 Task: Add a logo for franchise management.
Action: Mouse moved to (1030, 58)
Screenshot: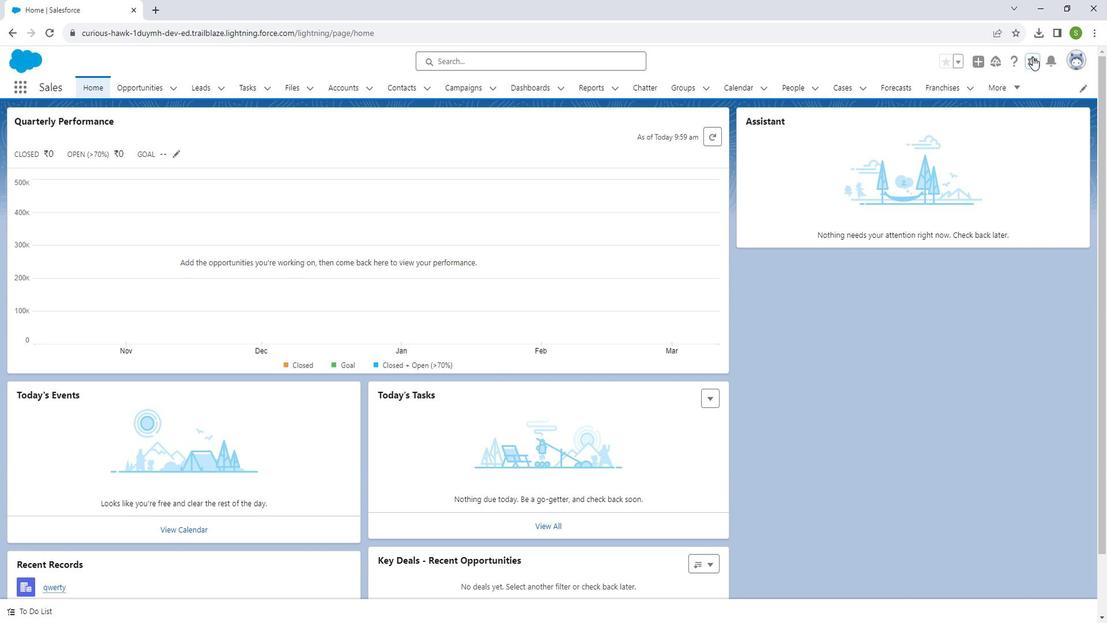
Action: Mouse pressed left at (1030, 58)
Screenshot: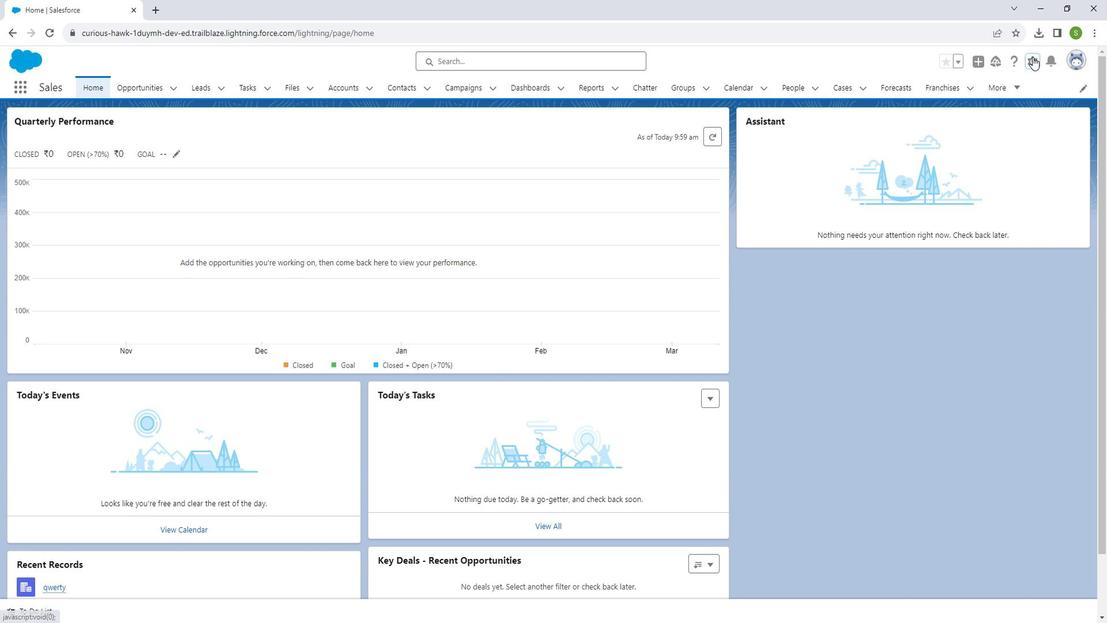 
Action: Mouse moved to (995, 98)
Screenshot: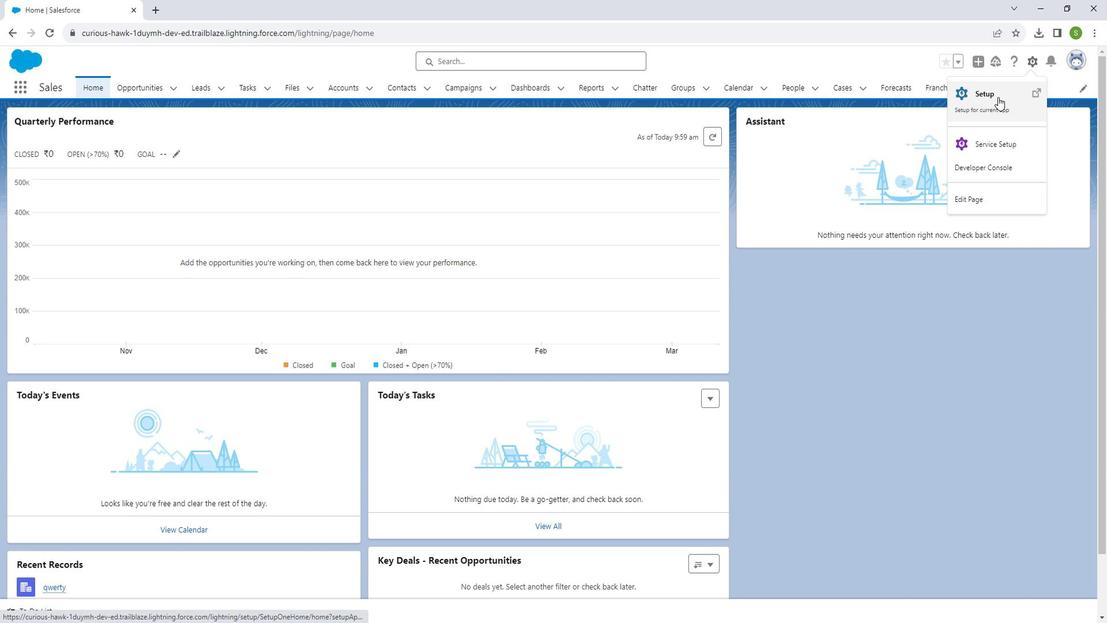 
Action: Mouse pressed left at (995, 98)
Screenshot: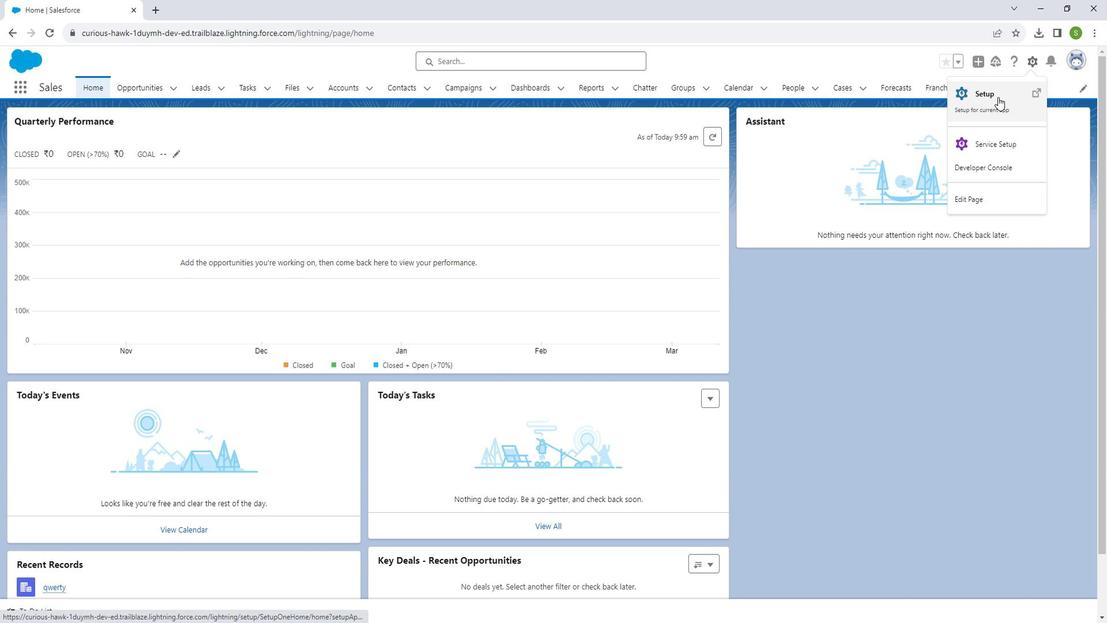 
Action: Mouse moved to (59, 128)
Screenshot: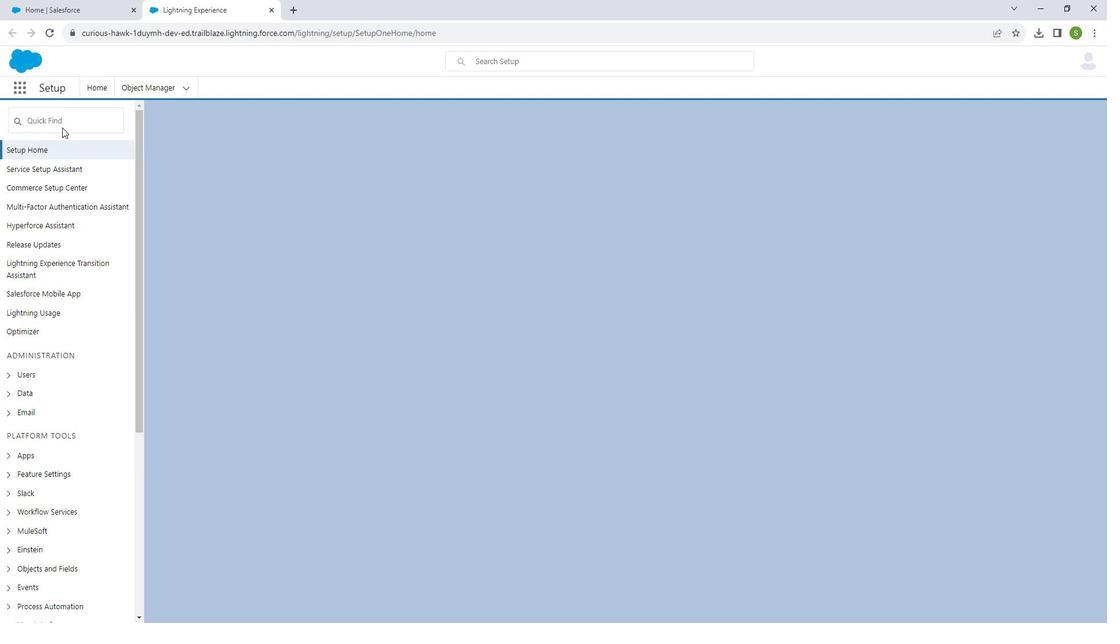 
Action: Mouse pressed left at (59, 128)
Screenshot: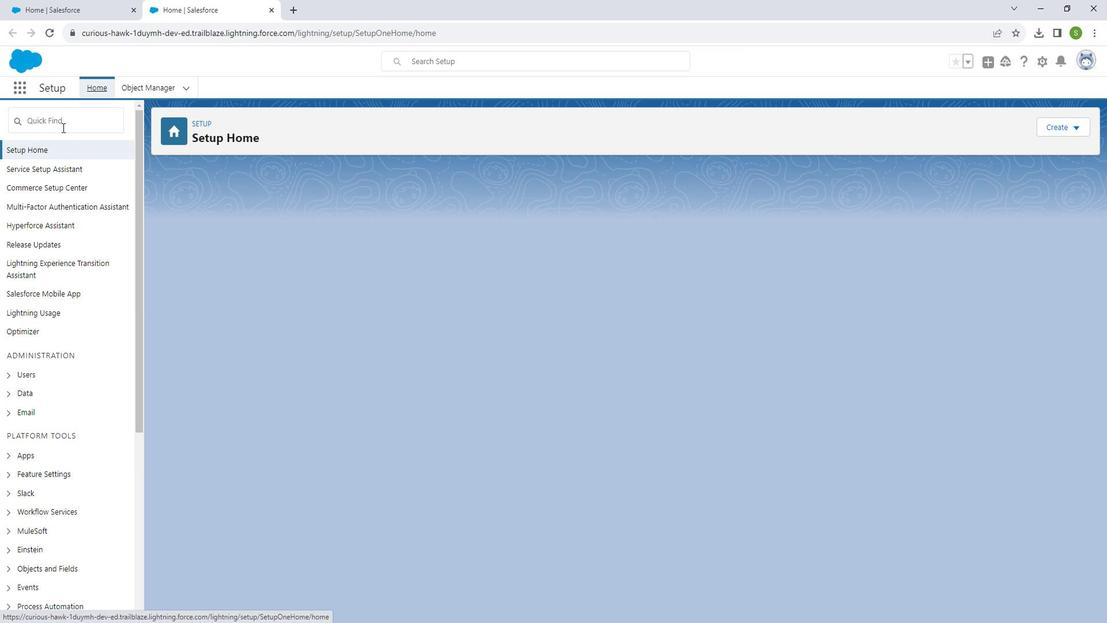 
Action: Mouse moved to (59, 128)
Screenshot: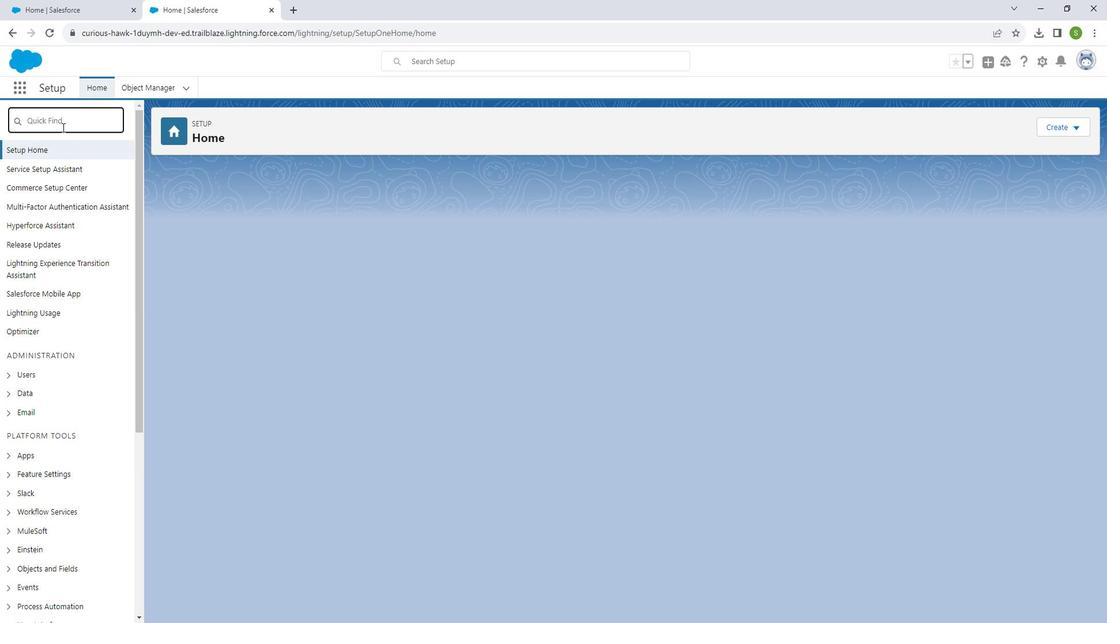 
Action: Key pressed app<Key.space>manaf<Key.backspace>ger
Screenshot: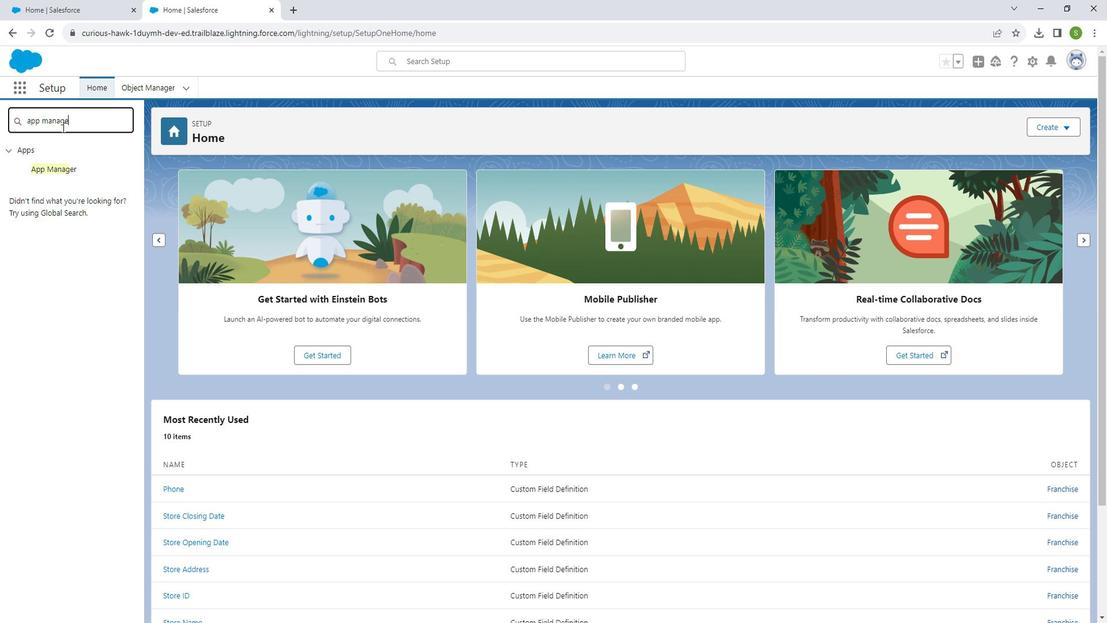 
Action: Mouse moved to (42, 165)
Screenshot: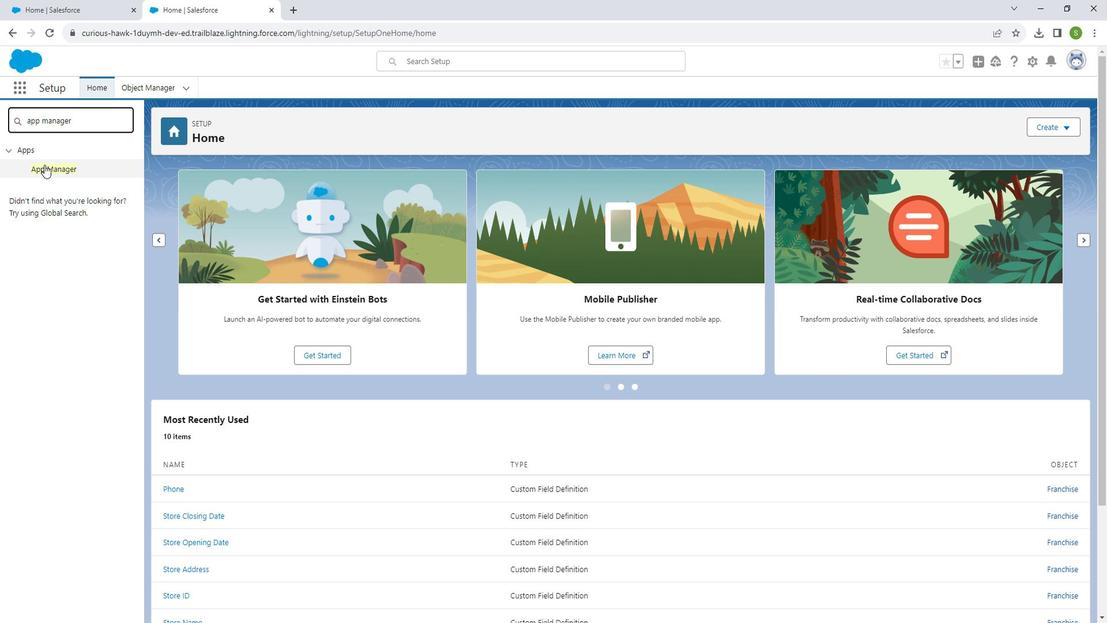 
Action: Mouse pressed left at (42, 165)
Screenshot: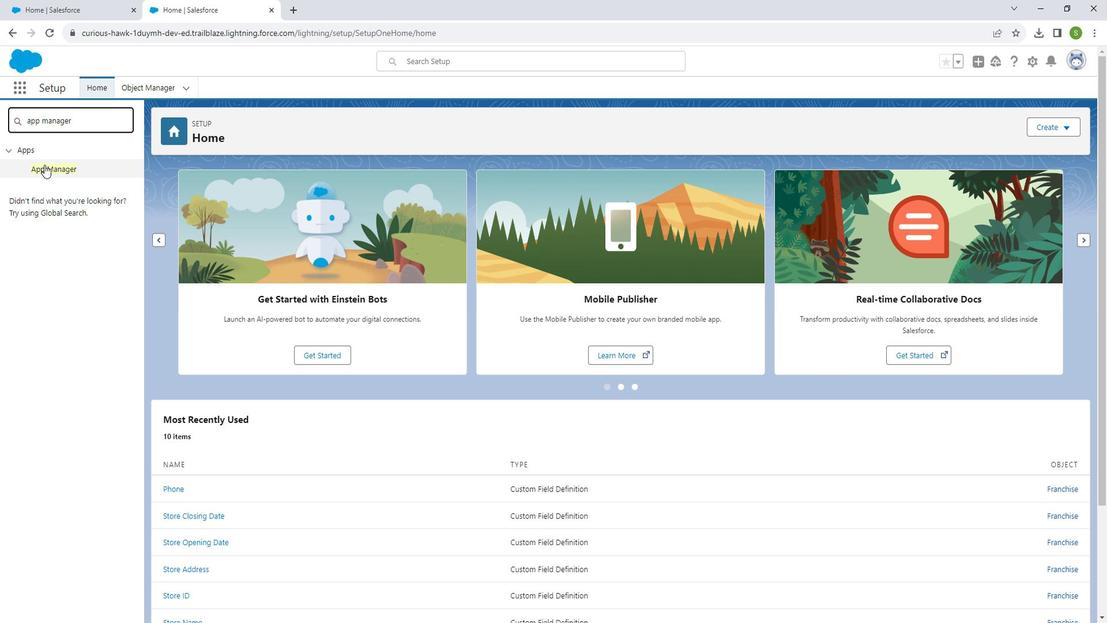 
Action: Mouse moved to (1067, 470)
Screenshot: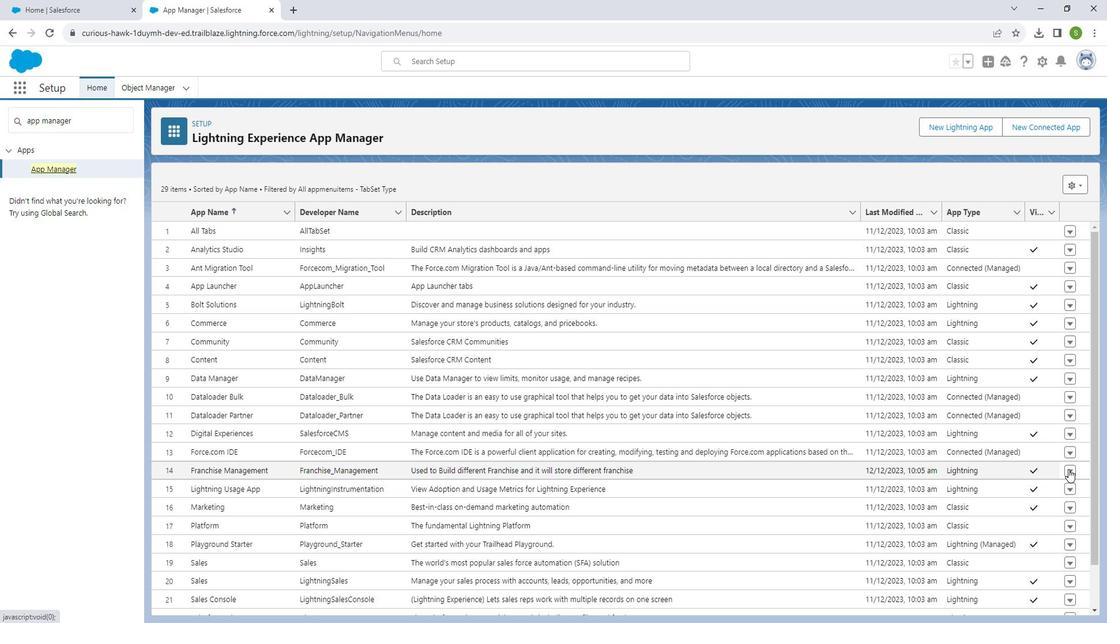 
Action: Mouse pressed left at (1067, 470)
Screenshot: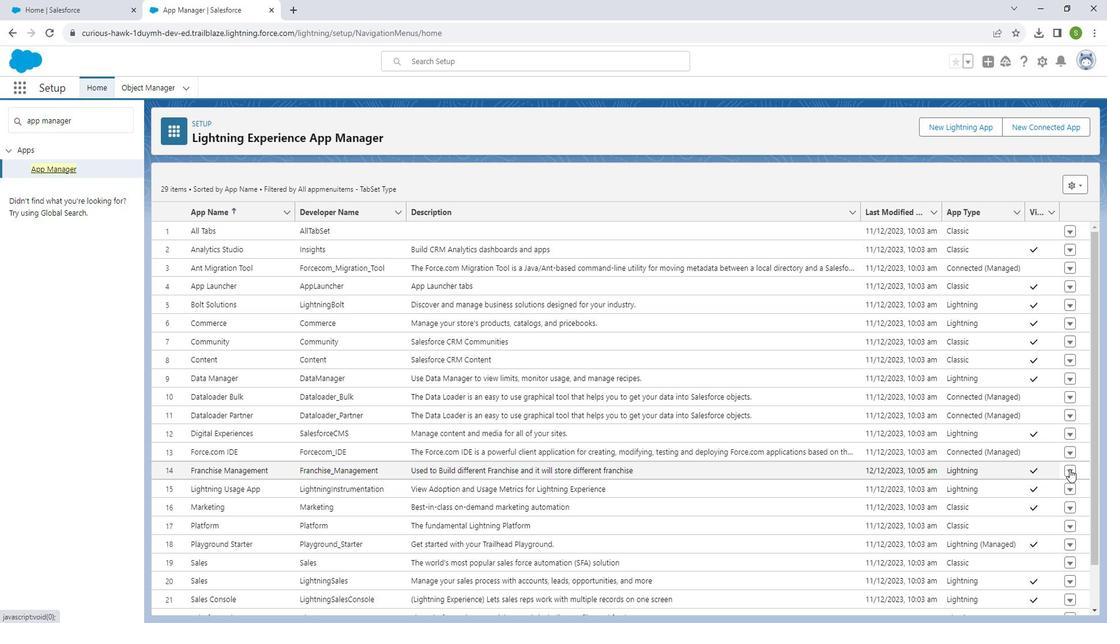 
Action: Mouse moved to (1054, 490)
Screenshot: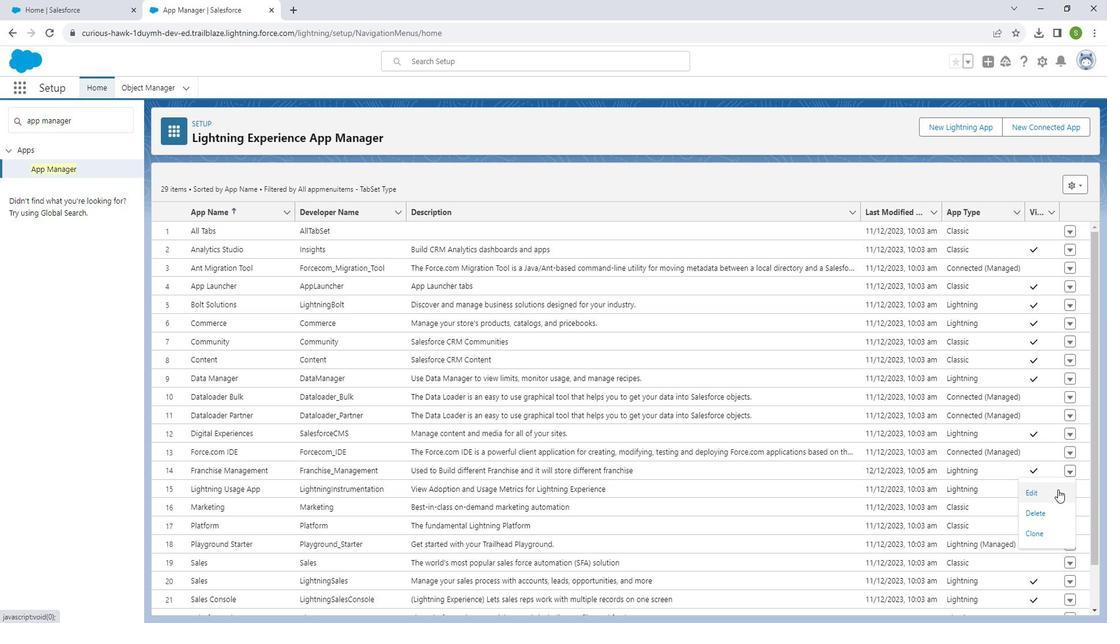 
Action: Mouse pressed left at (1054, 490)
Screenshot: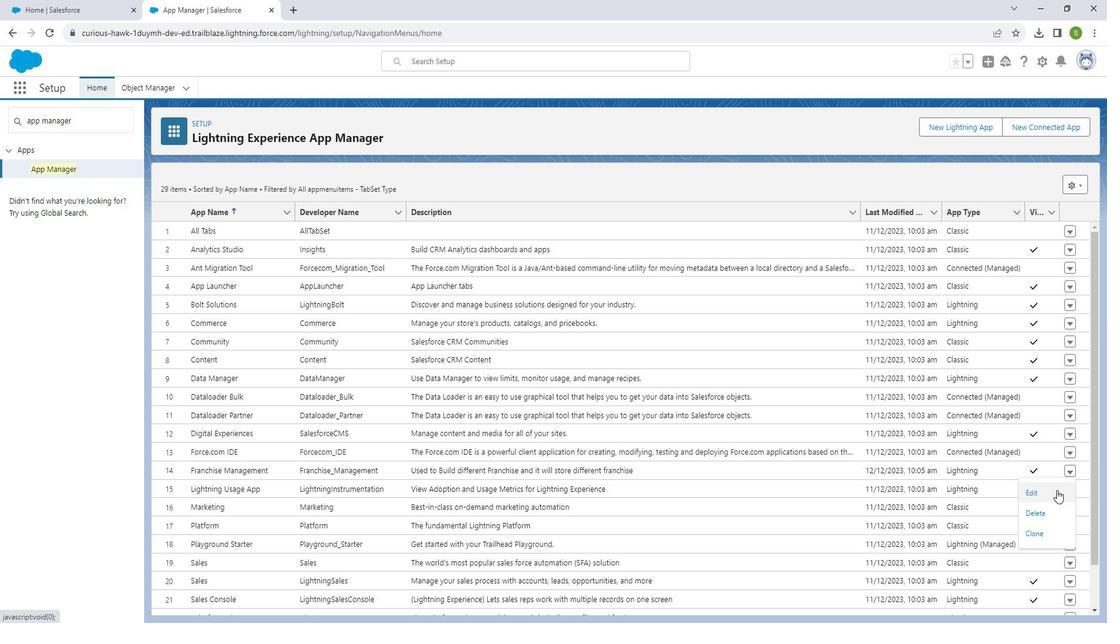 
Action: Mouse moved to (404, 220)
Screenshot: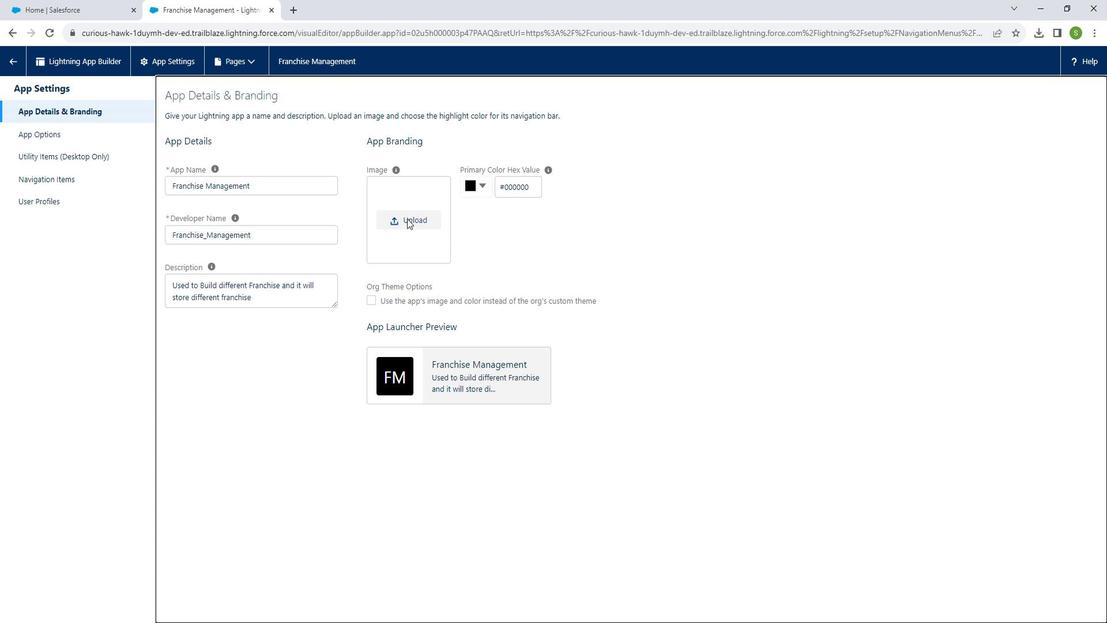 
Action: Mouse pressed left at (404, 220)
Screenshot: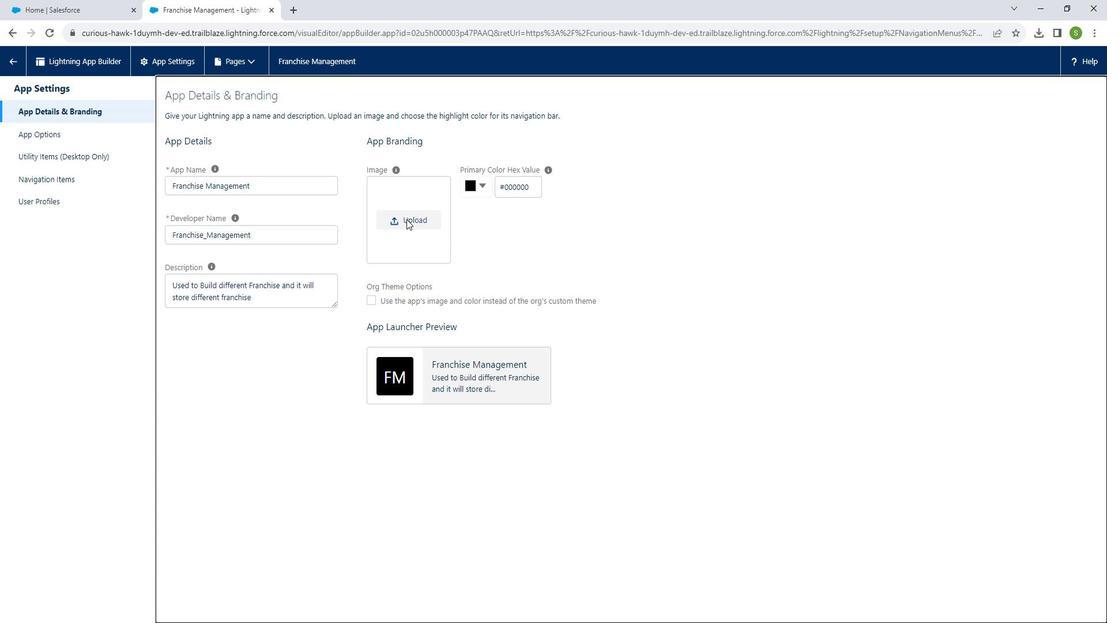 
Action: Mouse moved to (141, 104)
Screenshot: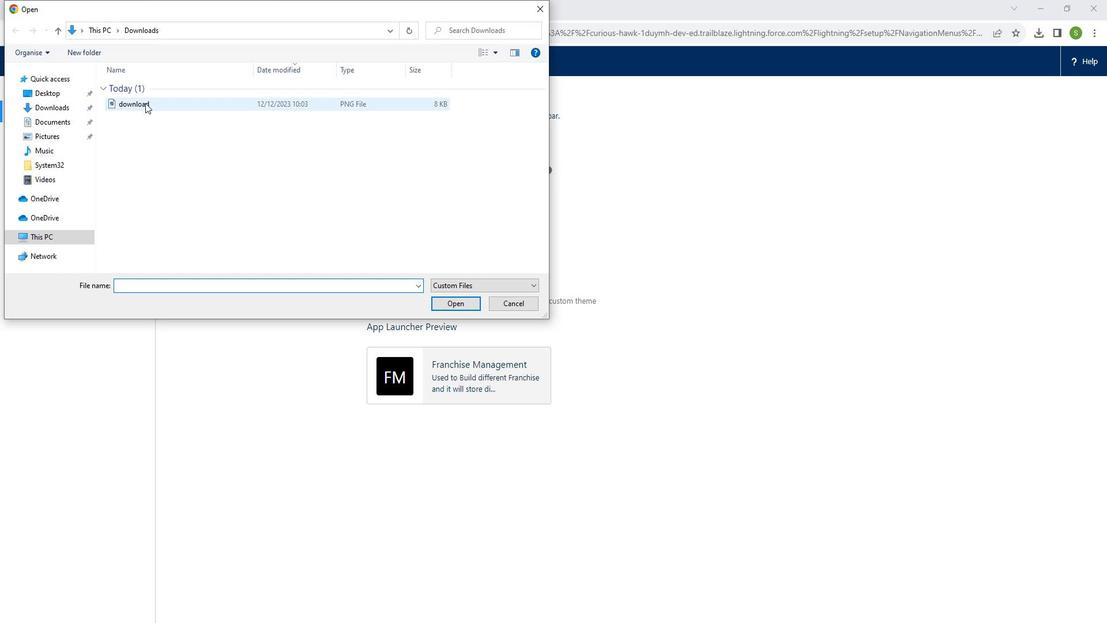 
Action: Mouse pressed left at (141, 104)
Screenshot: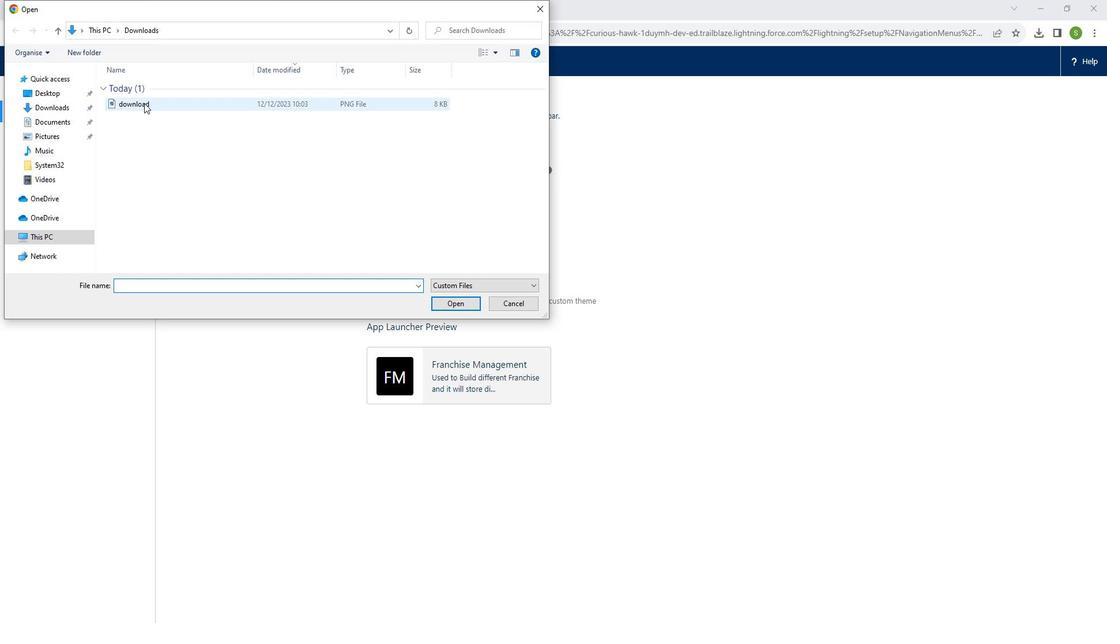 
Action: Mouse moved to (451, 309)
Screenshot: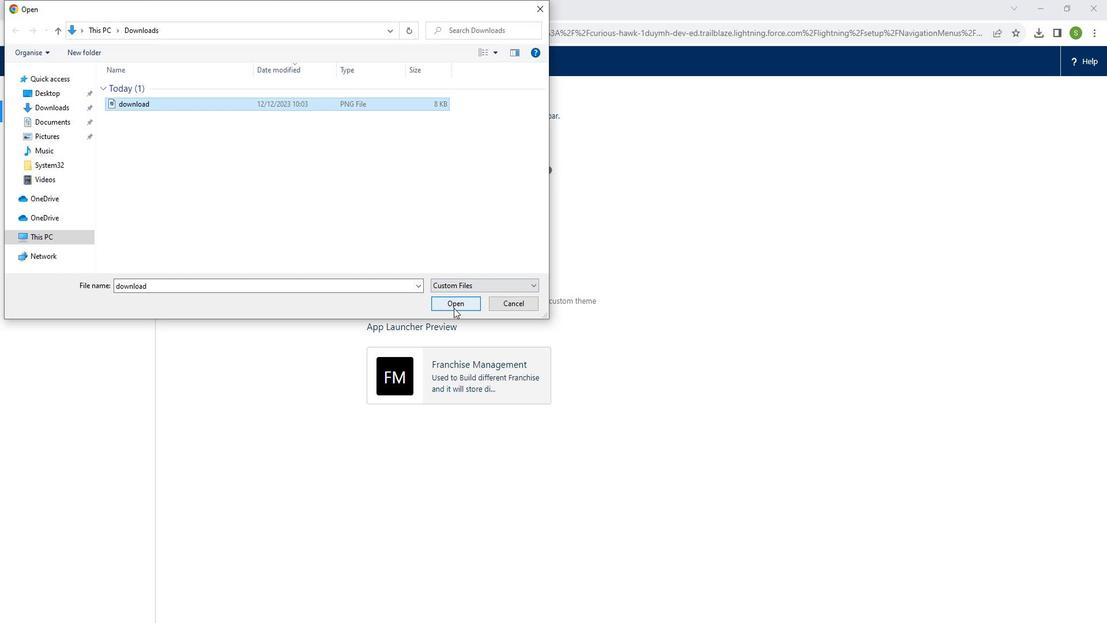 
Action: Mouse pressed left at (451, 309)
Screenshot: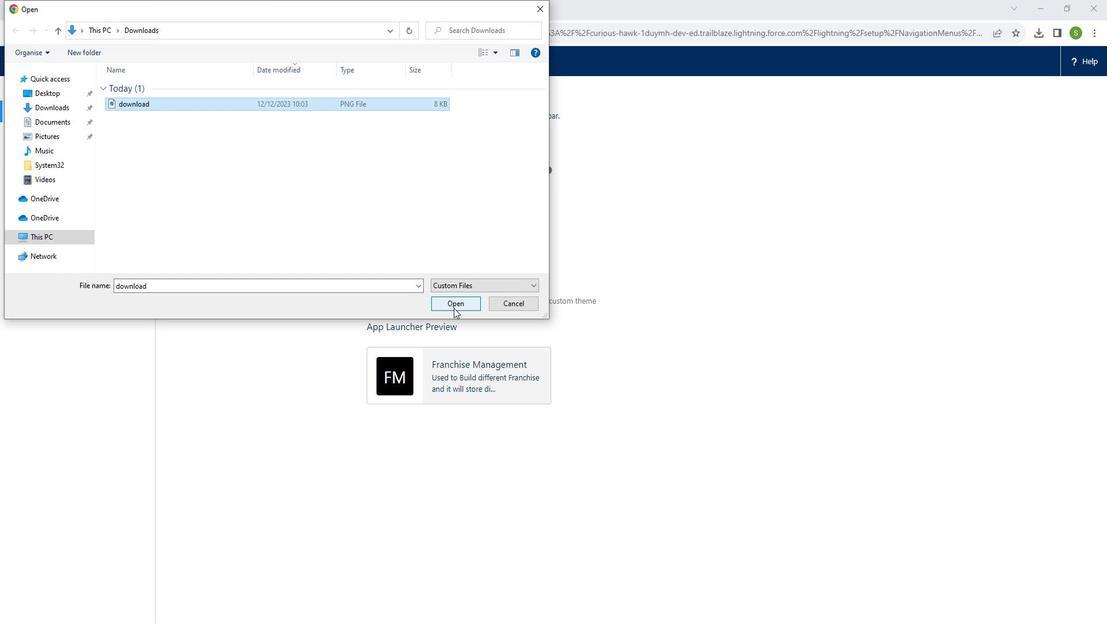 
Action: Mouse moved to (657, 604)
Screenshot: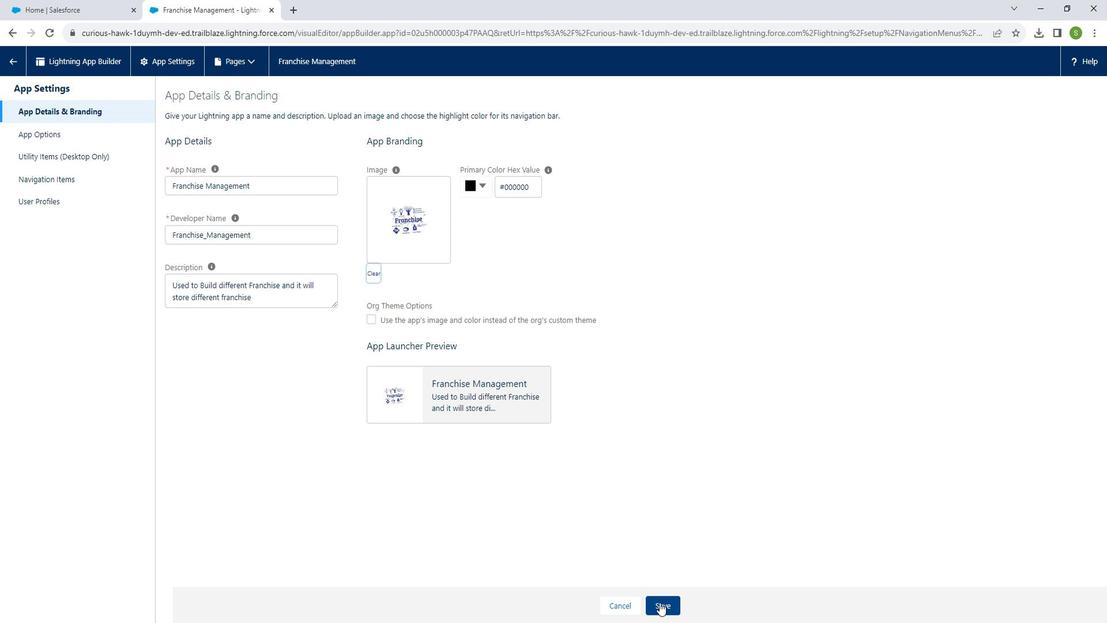 
Action: Mouse pressed left at (657, 604)
Screenshot: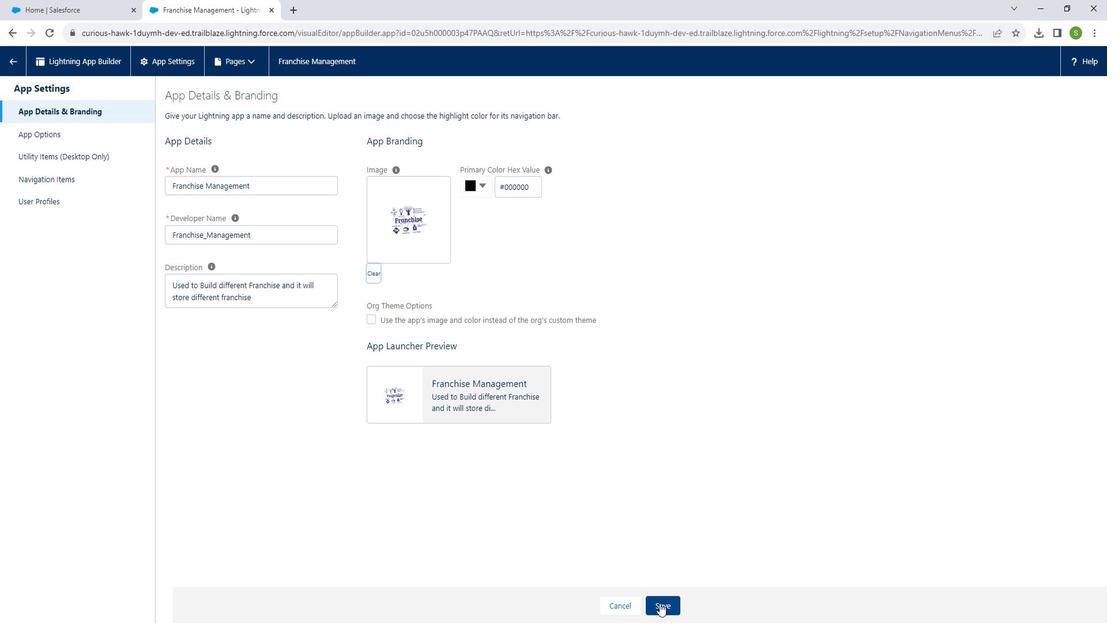 
Action: Mouse moved to (13, 60)
Screenshot: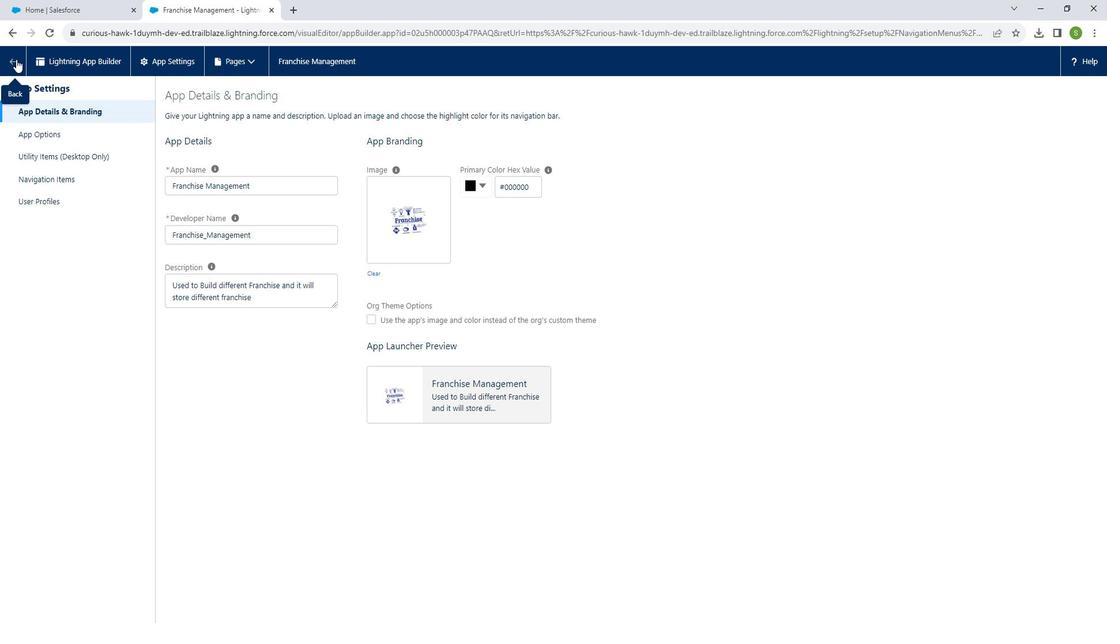 
Action: Mouse pressed left at (13, 60)
Screenshot: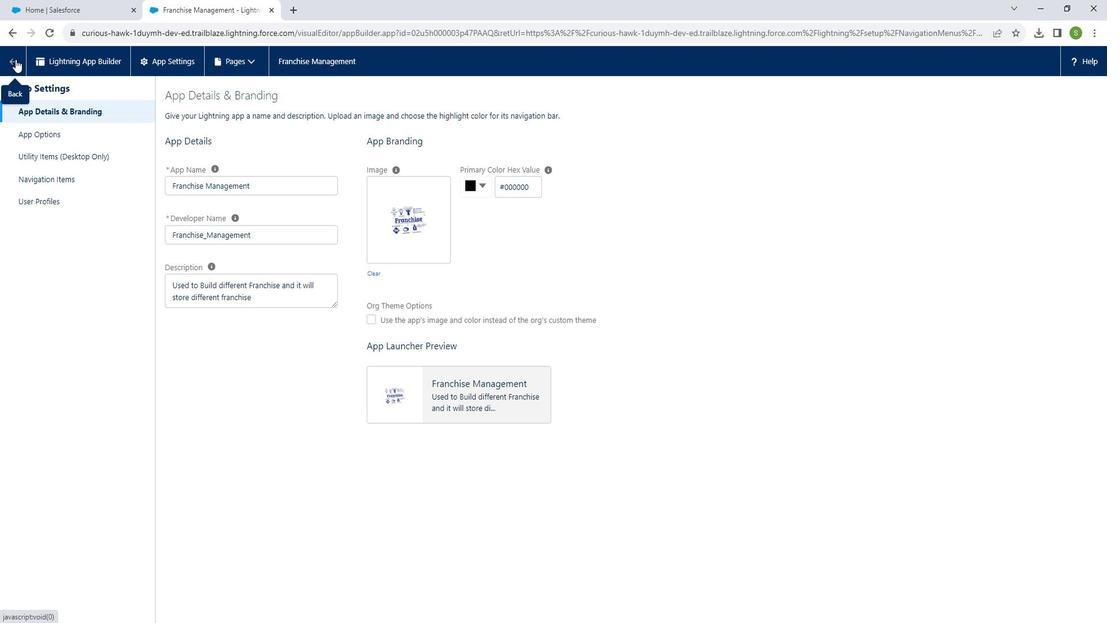 
Action: Mouse moved to (19, 89)
Screenshot: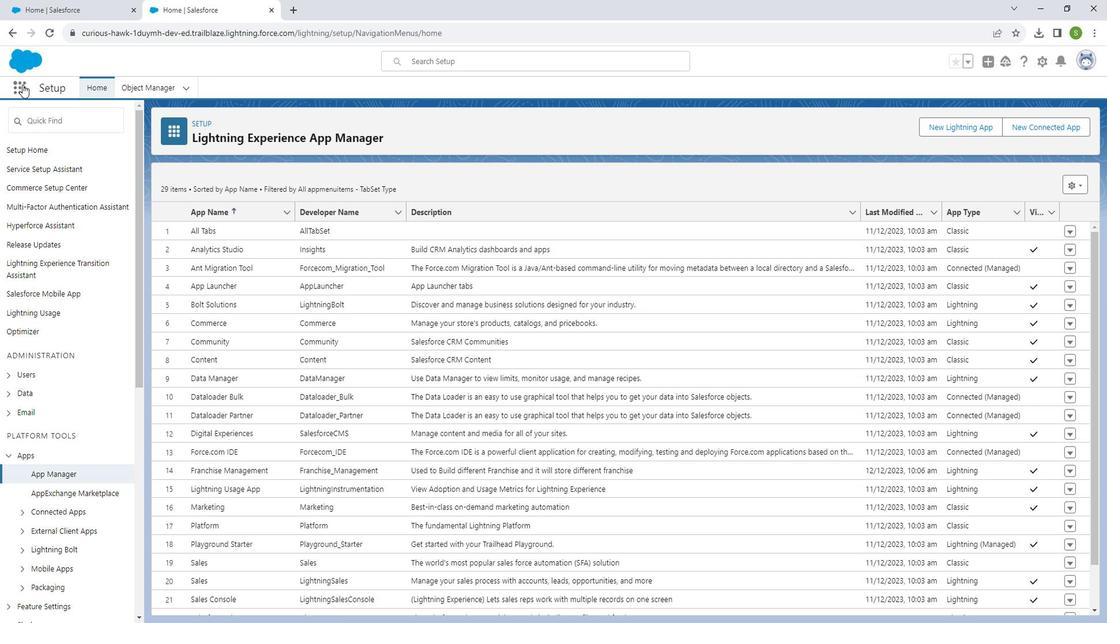 
Action: Mouse pressed left at (19, 89)
Screenshot: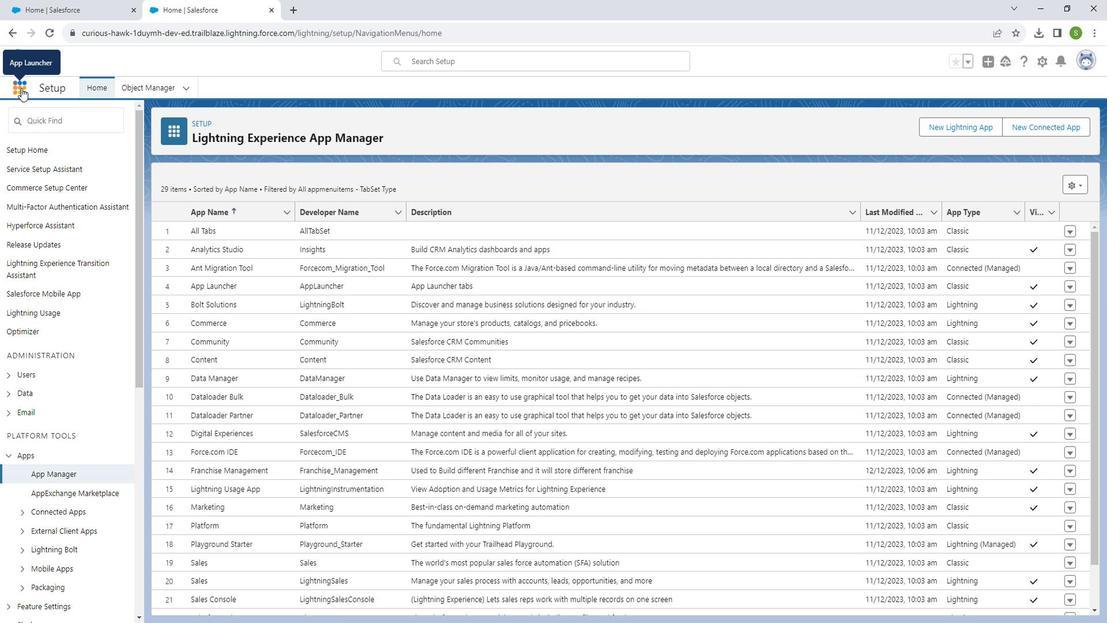 
Action: Mouse moved to (38, 301)
Screenshot: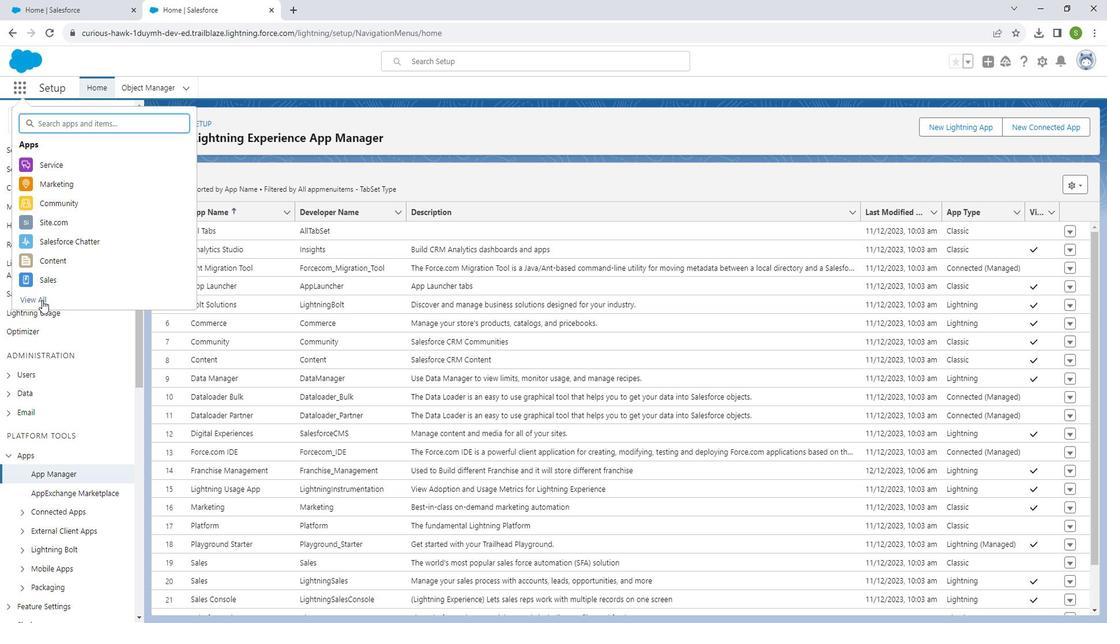 
Action: Mouse pressed left at (38, 301)
Screenshot: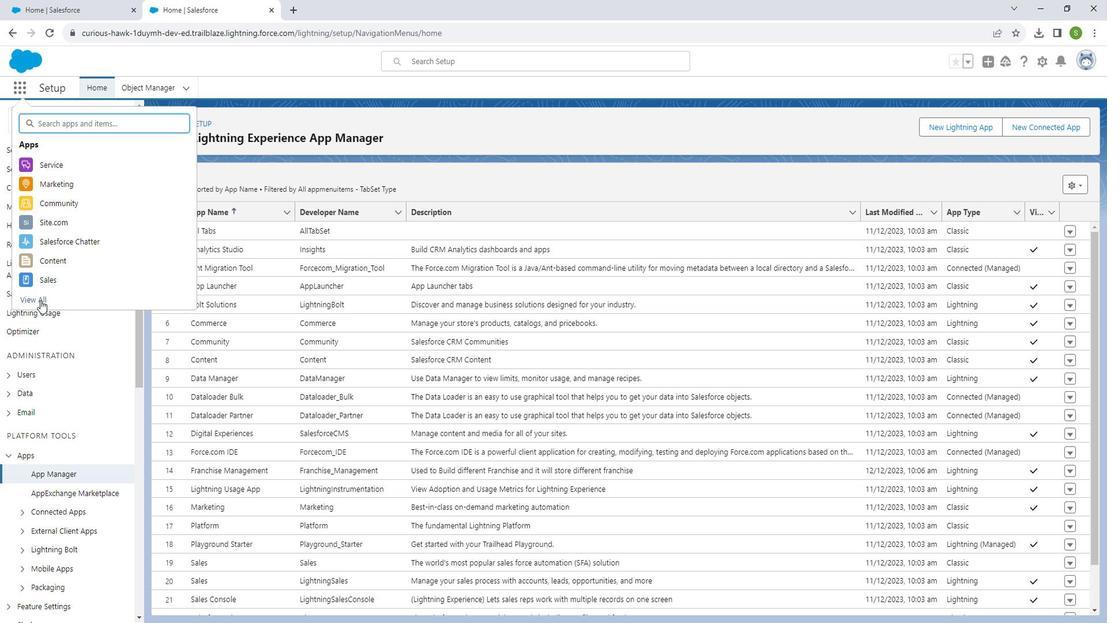 
Action: Mouse moved to (812, 433)
Screenshot: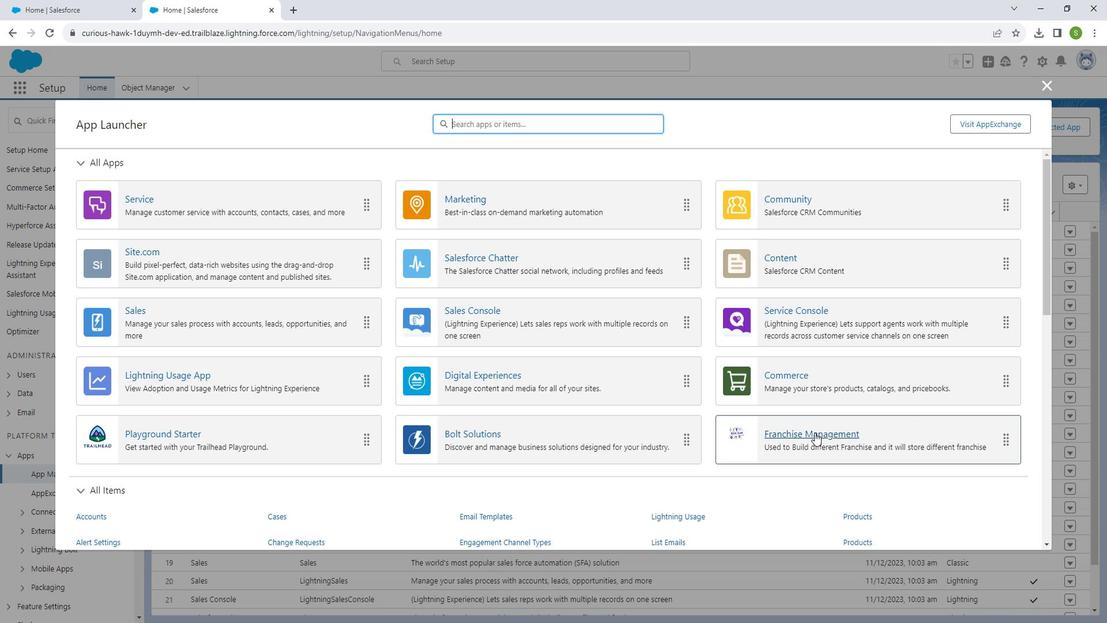 
Action: Mouse pressed left at (812, 433)
Screenshot: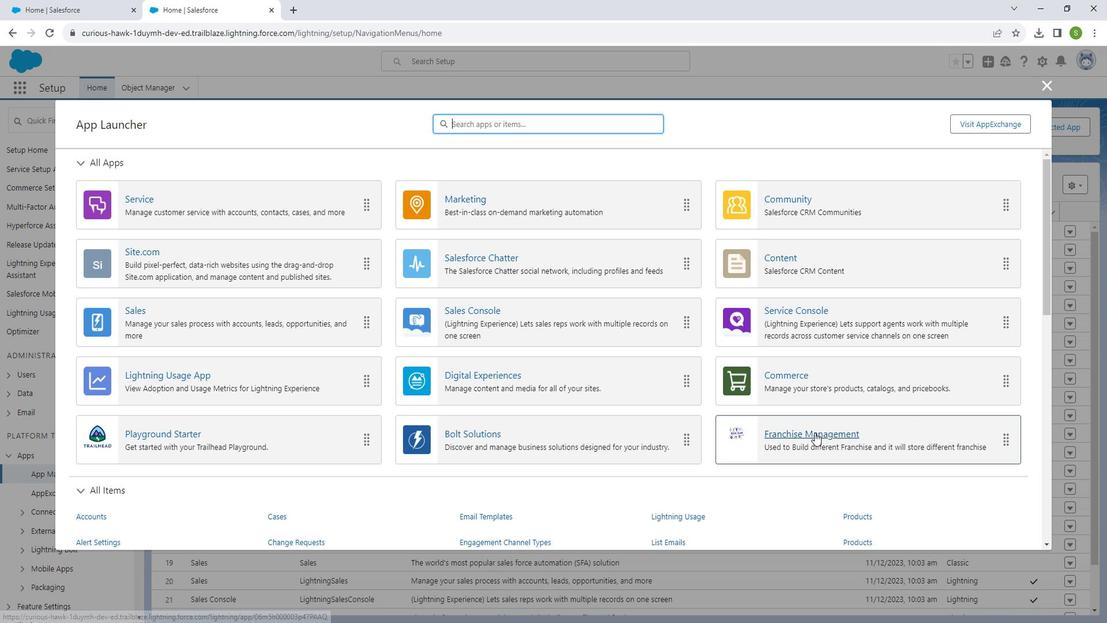 
Action: Mouse moved to (319, 125)
Screenshot: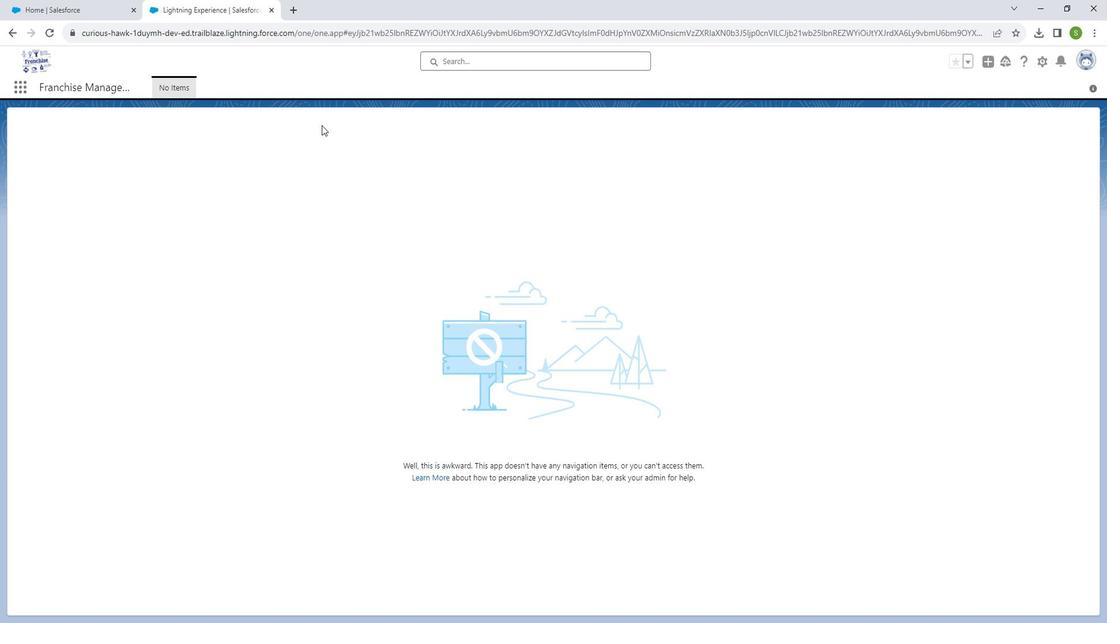 
